 Task: Create a sub task System Test and UAT for the task  Create a new online platform for online music streaming in the project ApexTech , assign it to team member softage.4@softage.net and update the status of the sub task to  Off Track , set the priority of the sub task to High
Action: Mouse moved to (68, 280)
Screenshot: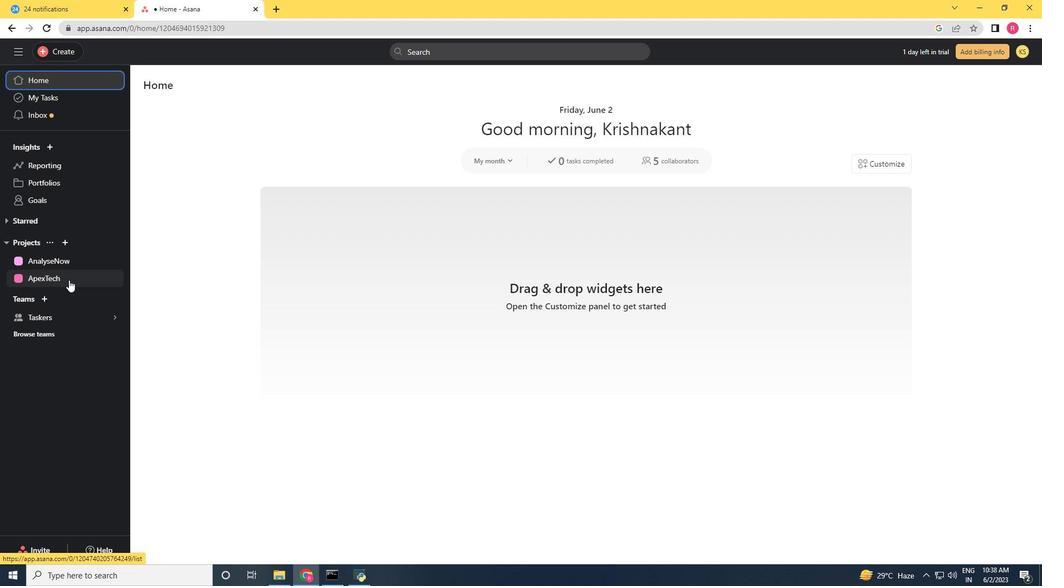 
Action: Mouse pressed left at (68, 280)
Screenshot: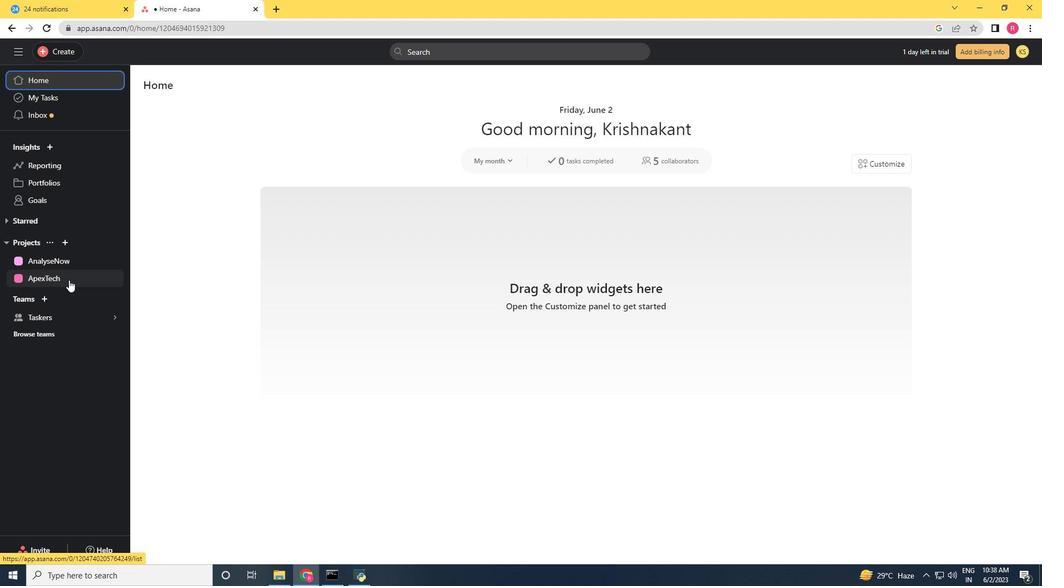 
Action: Mouse moved to (492, 244)
Screenshot: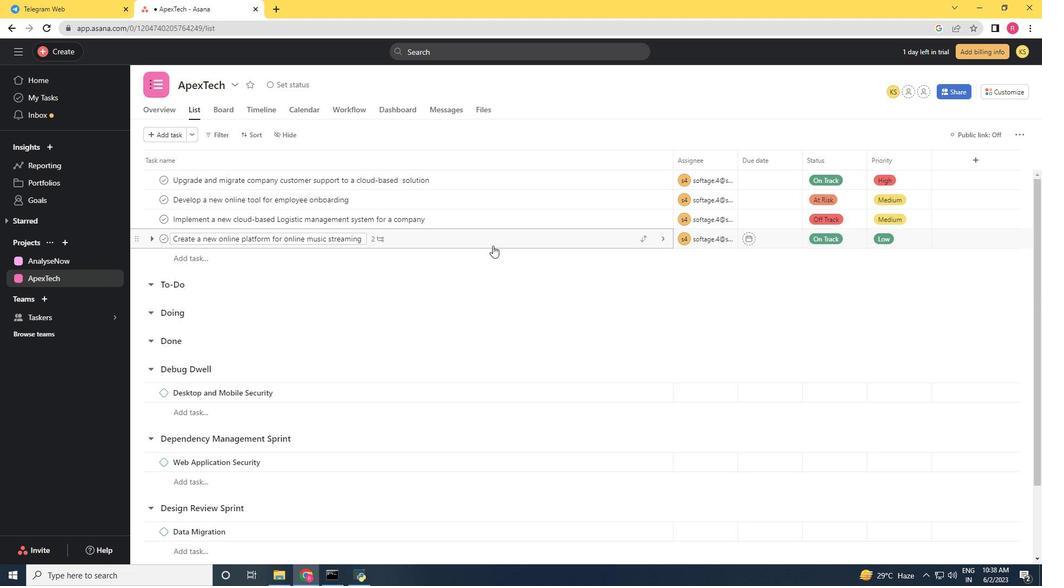 
Action: Mouse pressed left at (492, 244)
Screenshot: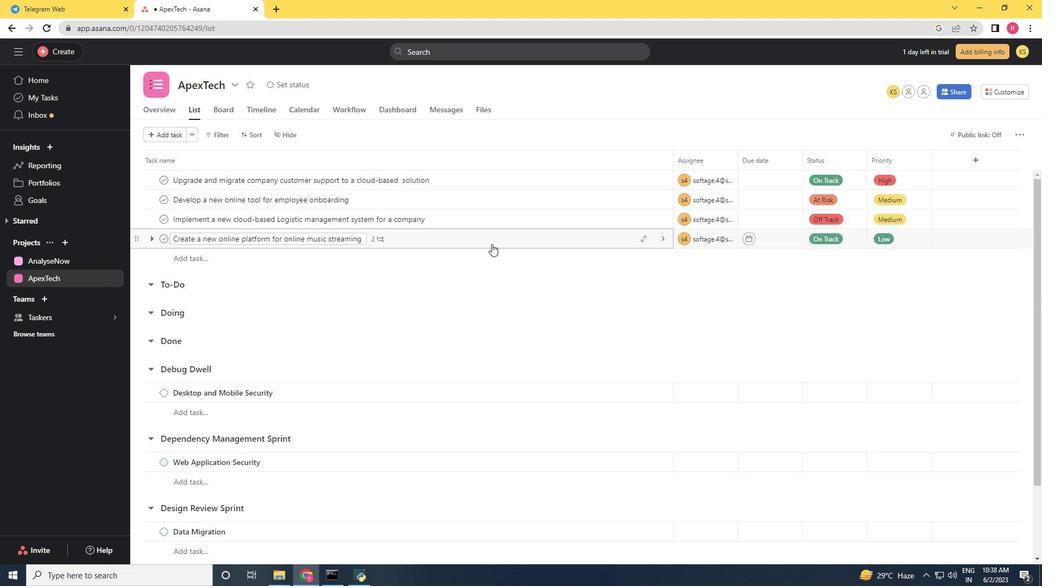 
Action: Mouse moved to (773, 361)
Screenshot: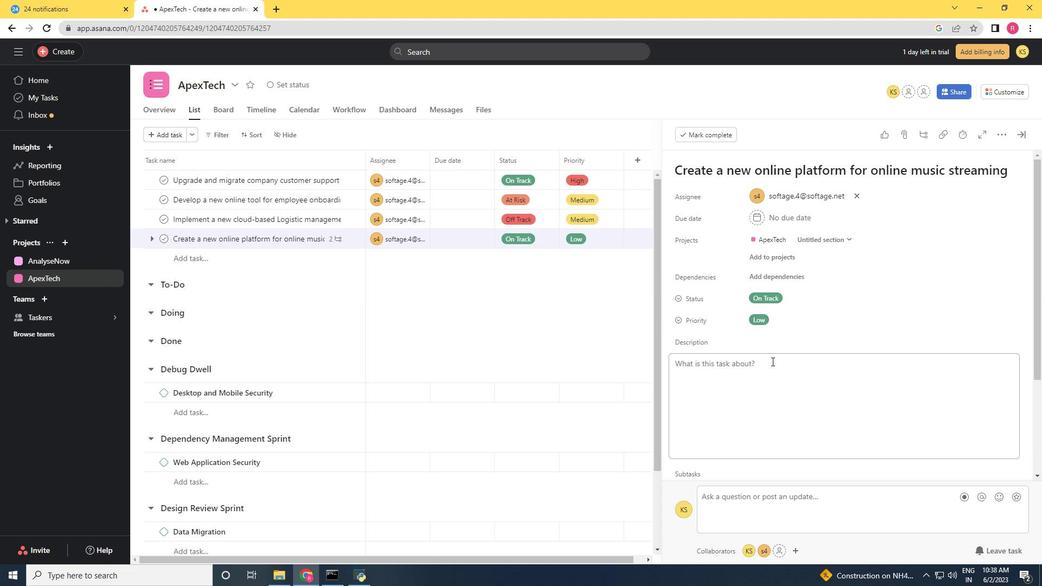 
Action: Mouse scrolled (773, 360) with delta (0, 0)
Screenshot: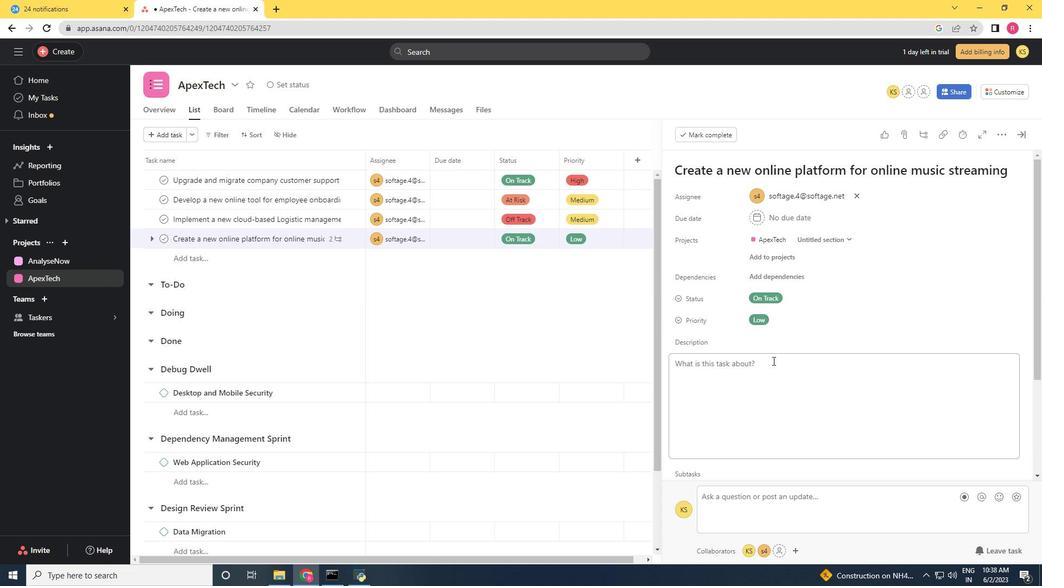 
Action: Mouse scrolled (773, 360) with delta (0, 0)
Screenshot: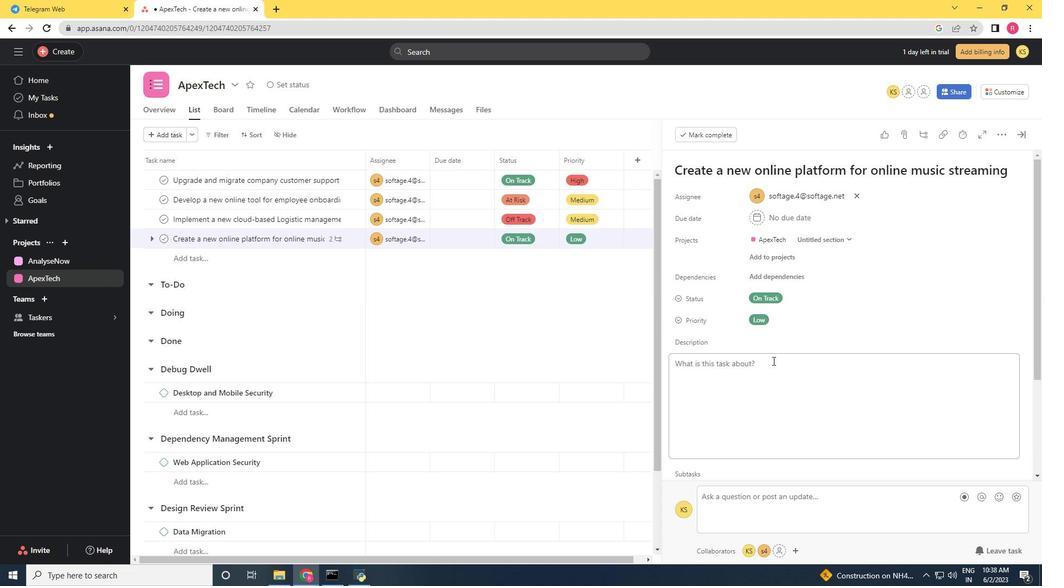 
Action: Mouse scrolled (773, 360) with delta (0, 0)
Screenshot: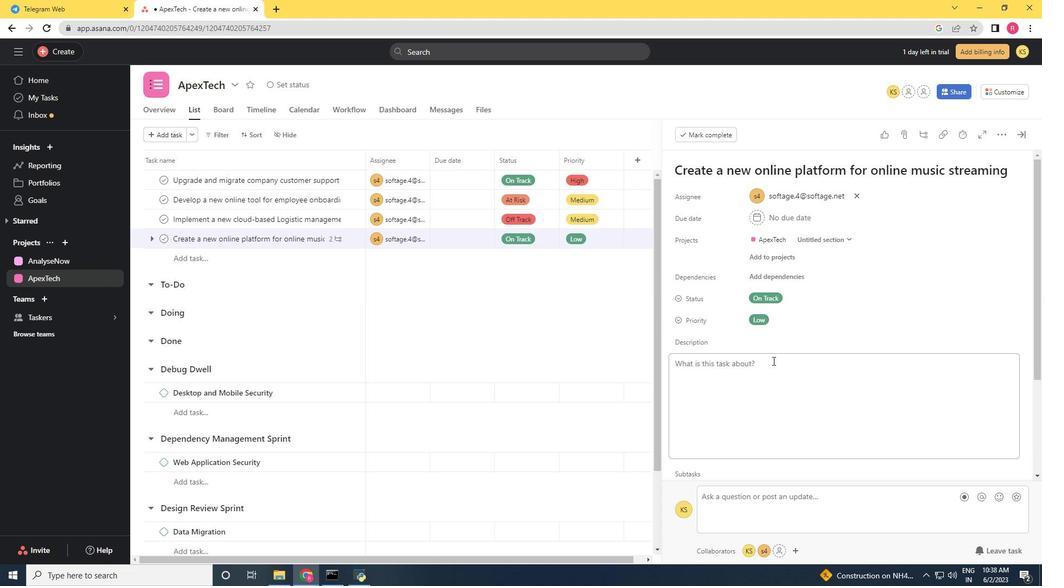 
Action: Mouse scrolled (773, 360) with delta (0, 0)
Screenshot: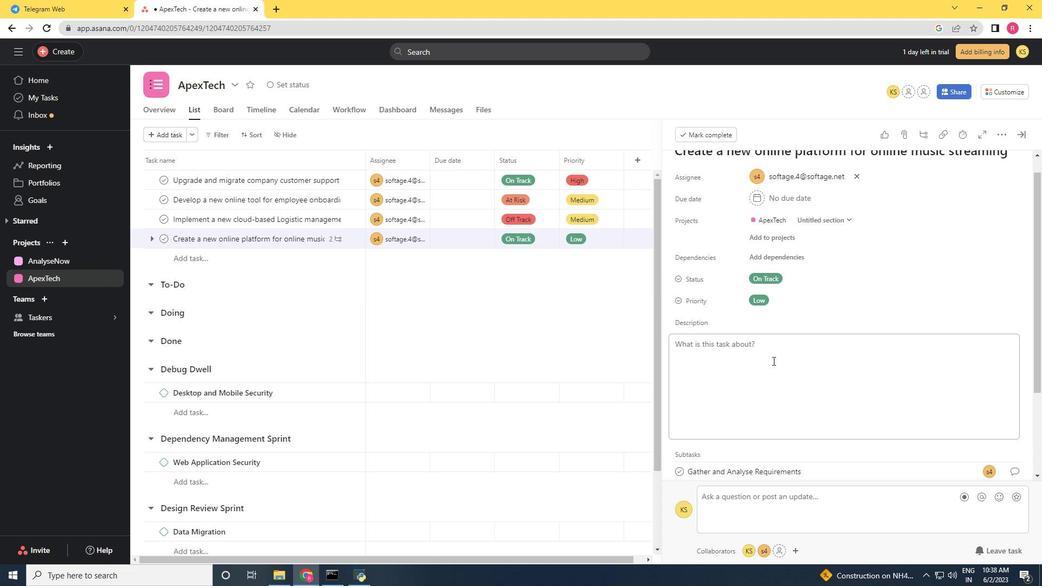 
Action: Mouse moved to (707, 391)
Screenshot: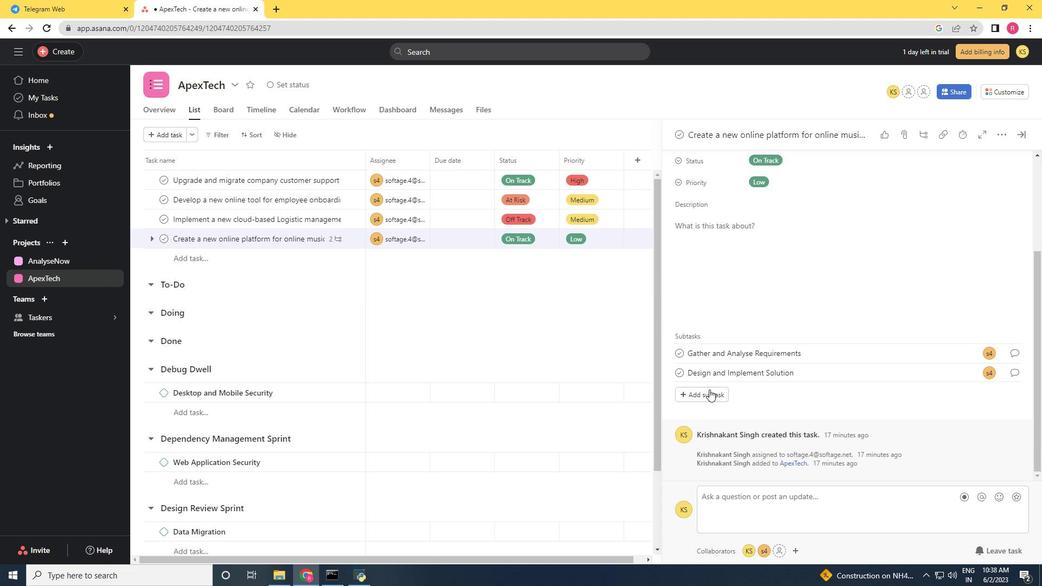
Action: Mouse pressed left at (707, 391)
Screenshot: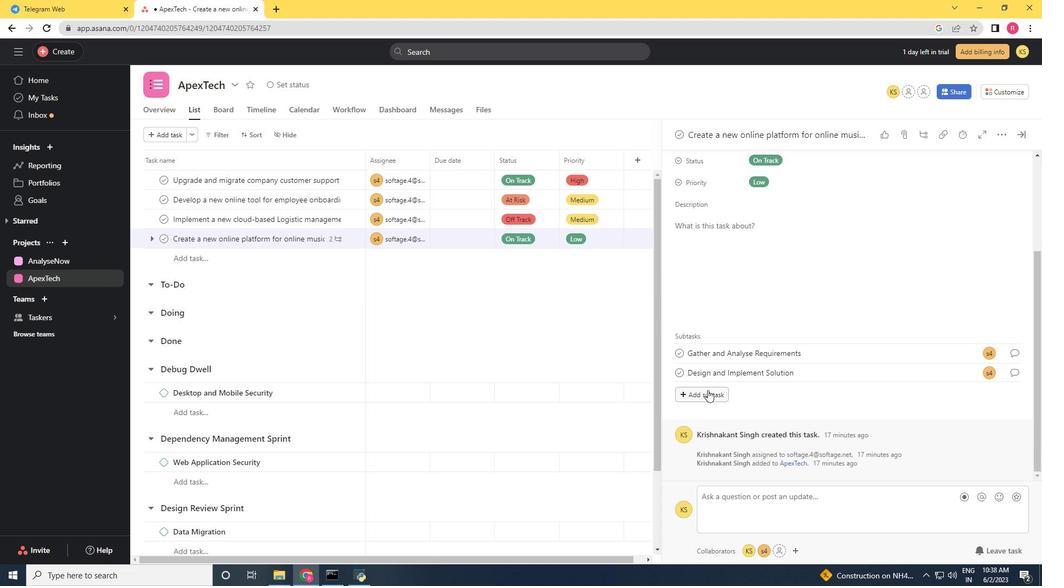 
Action: Mouse moved to (657, 424)
Screenshot: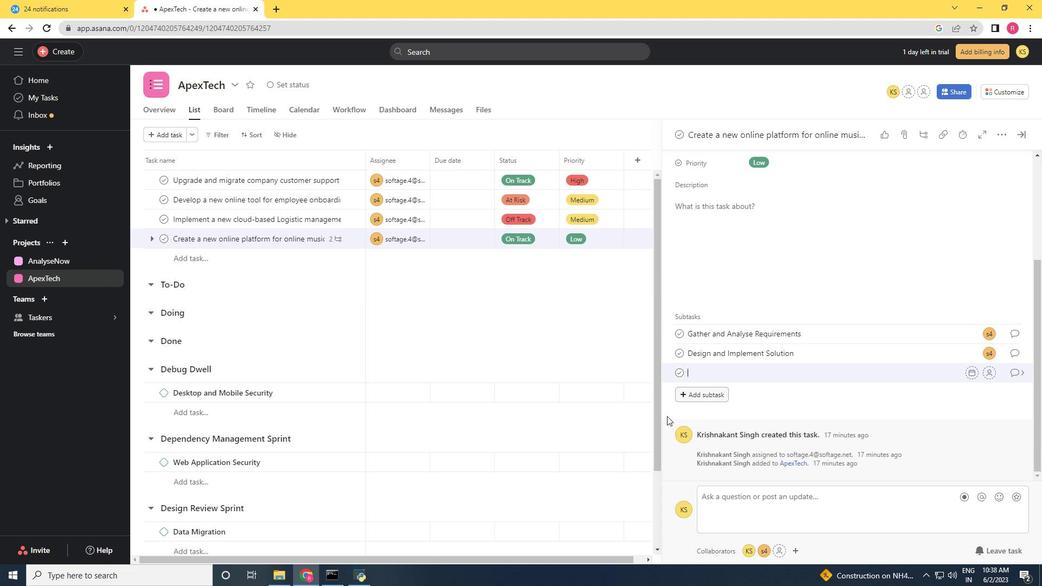 
Action: Key pressed <Key.shift><Key.shift><Key.shift><Key.shift><Key.shift><Key.shift>System<Key.space><Key.shift>Test<Key.space>and<Key.space><Key.shift><Key.shift>U<Key.shift>AT<Key.space><Key.shift><Key.shift><Key.shift><Key.shift><Key.shift><Key.shift><Key.shift><Key.shift><Key.shift><Key.shift><Key.shift><Key.shift><Key.shift><Key.shift><Key.shift><Key.shift><Key.shift><Key.shift><Key.shift><Key.shift><Key.shift><Key.shift>For<Key.space><Key.backspace><Key.backspace><Key.backspace><Key.backspace>
Screenshot: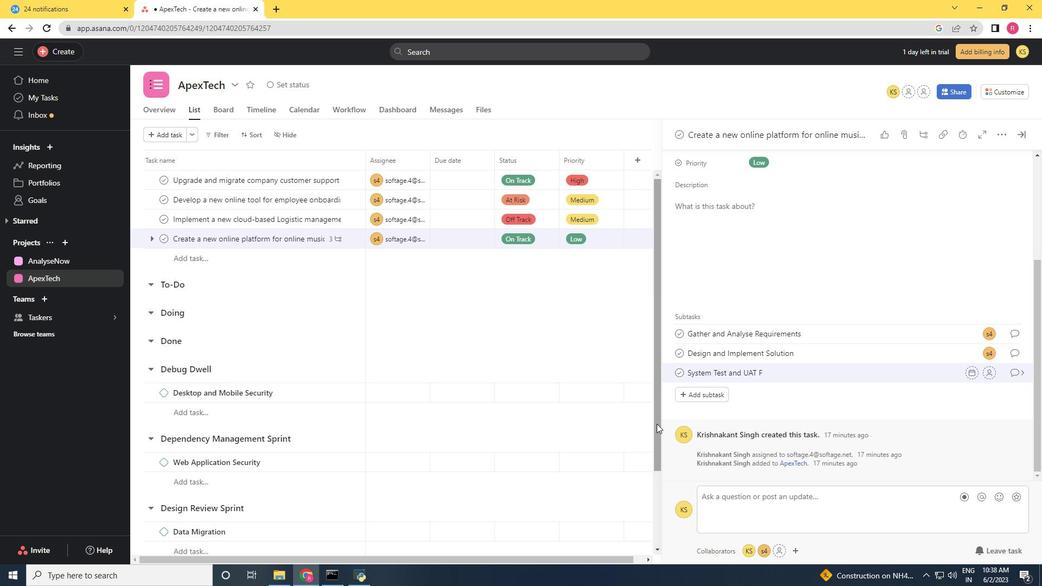 
Action: Mouse moved to (993, 376)
Screenshot: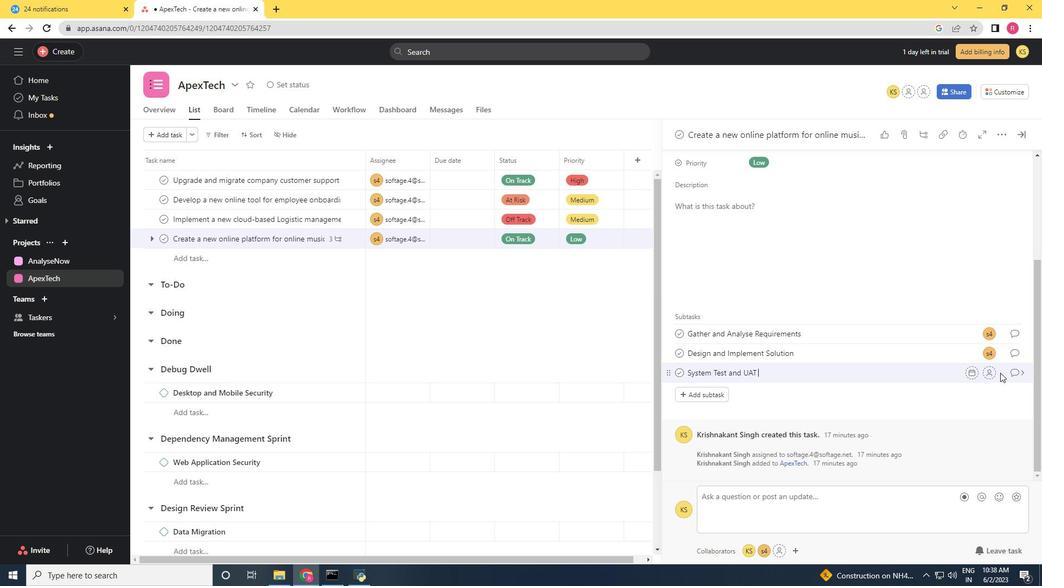 
Action: Mouse pressed left at (993, 376)
Screenshot: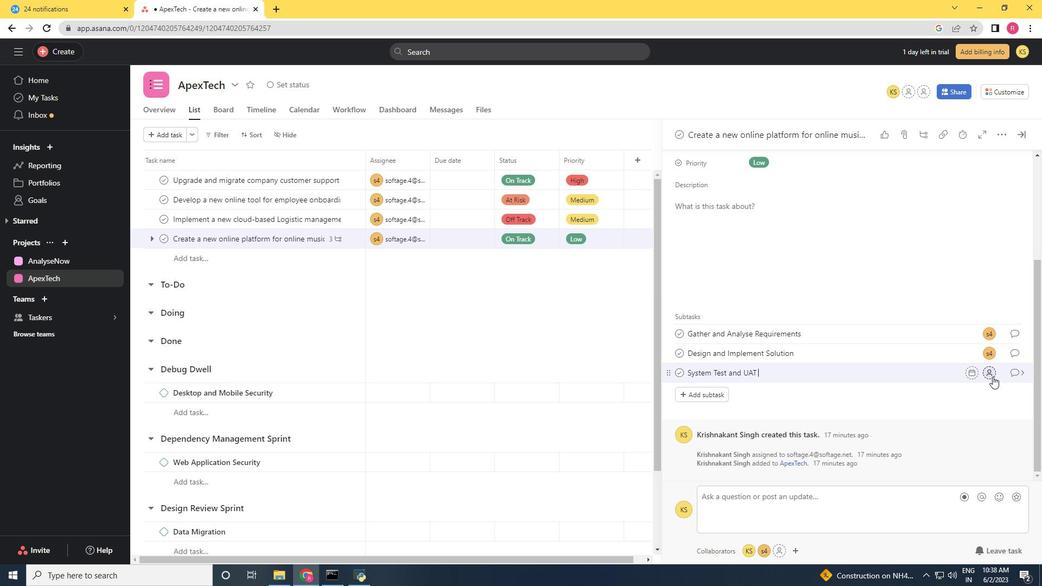 
Action: Mouse moved to (758, 500)
Screenshot: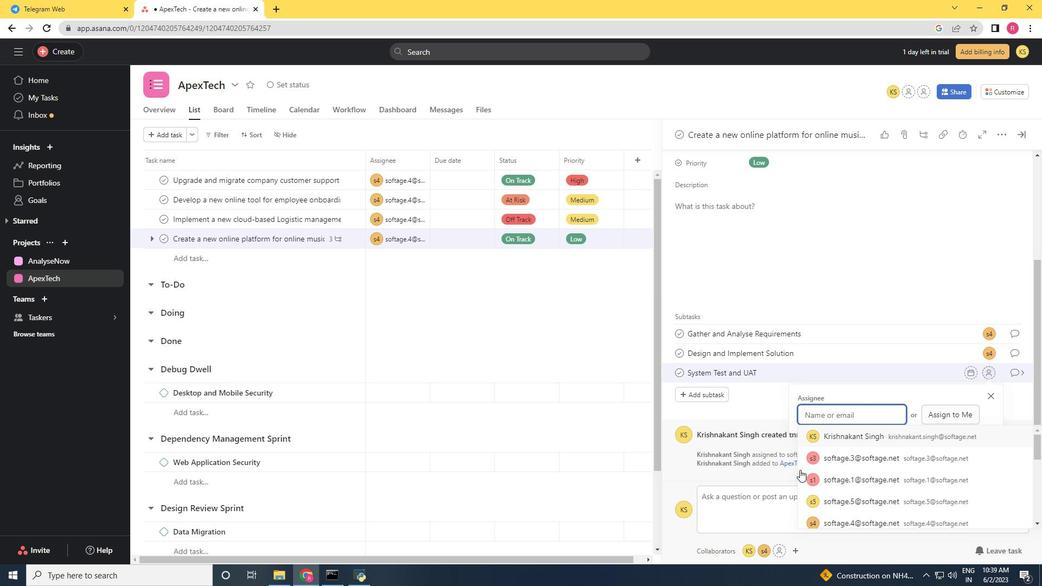 
Action: Key pressed softage.4<Key.shift>@softage.net
Screenshot: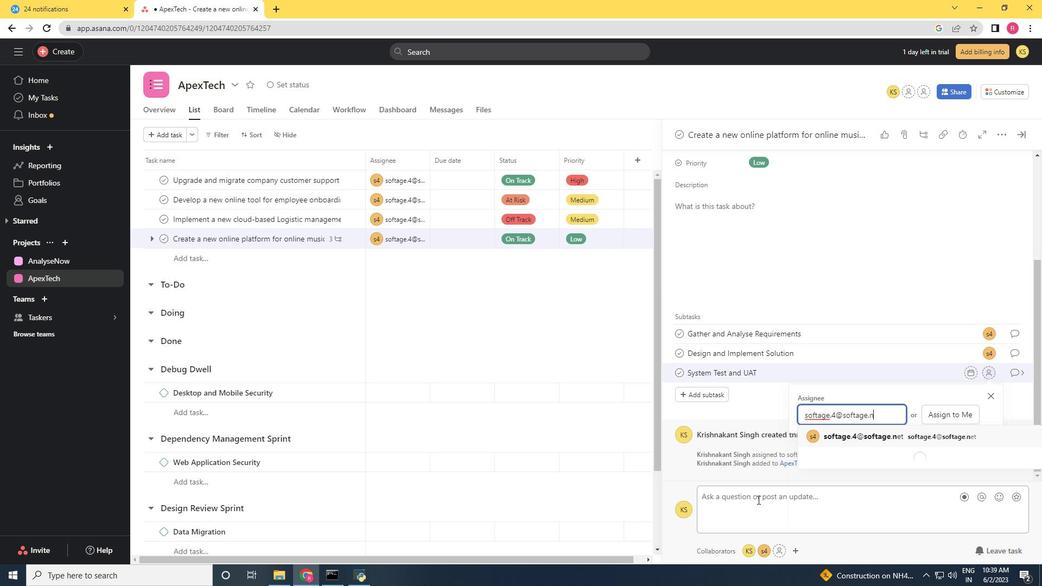 
Action: Mouse moved to (845, 436)
Screenshot: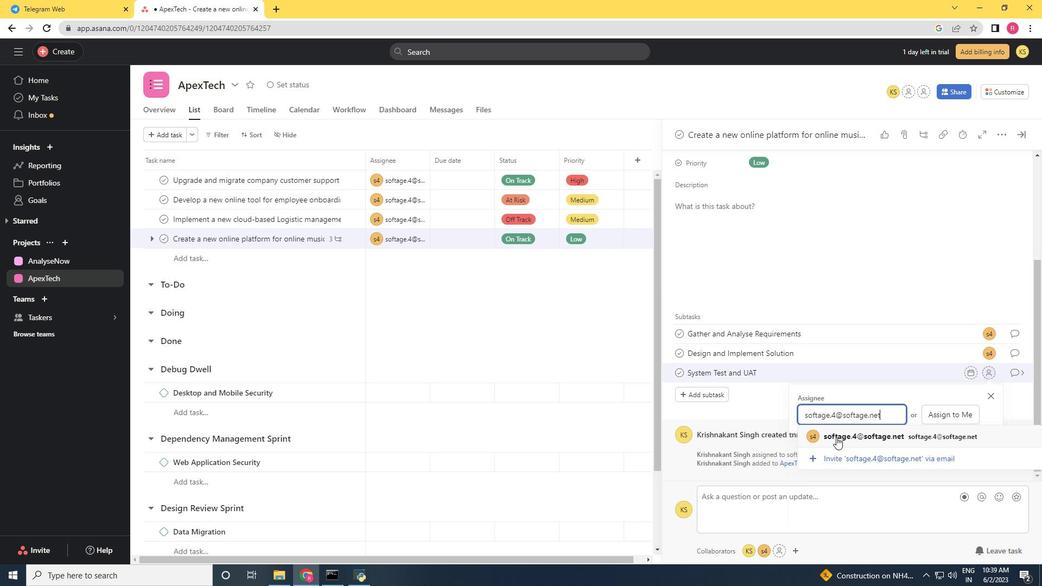 
Action: Mouse pressed left at (845, 436)
Screenshot: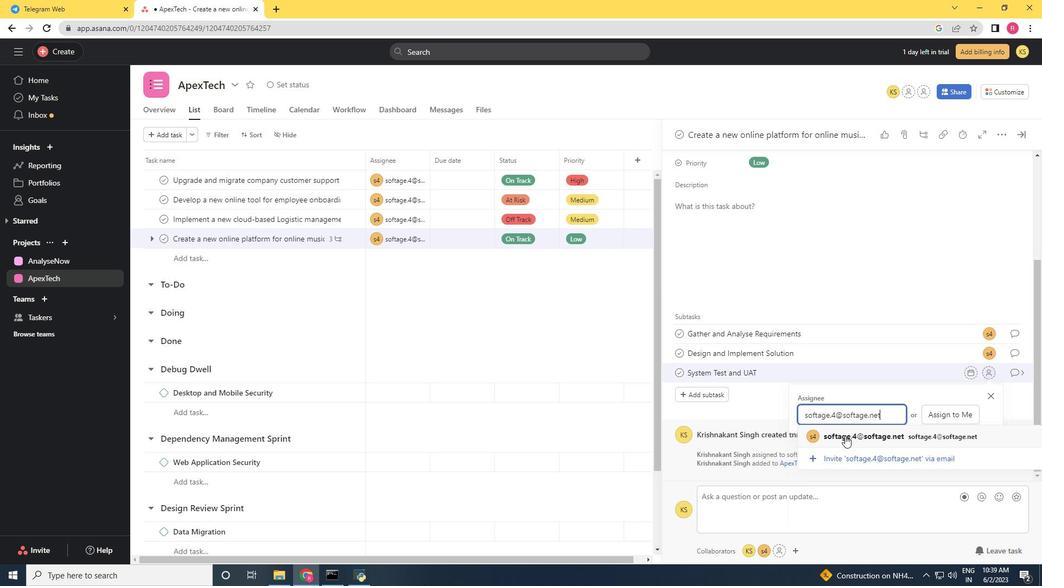 
Action: Mouse moved to (1018, 371)
Screenshot: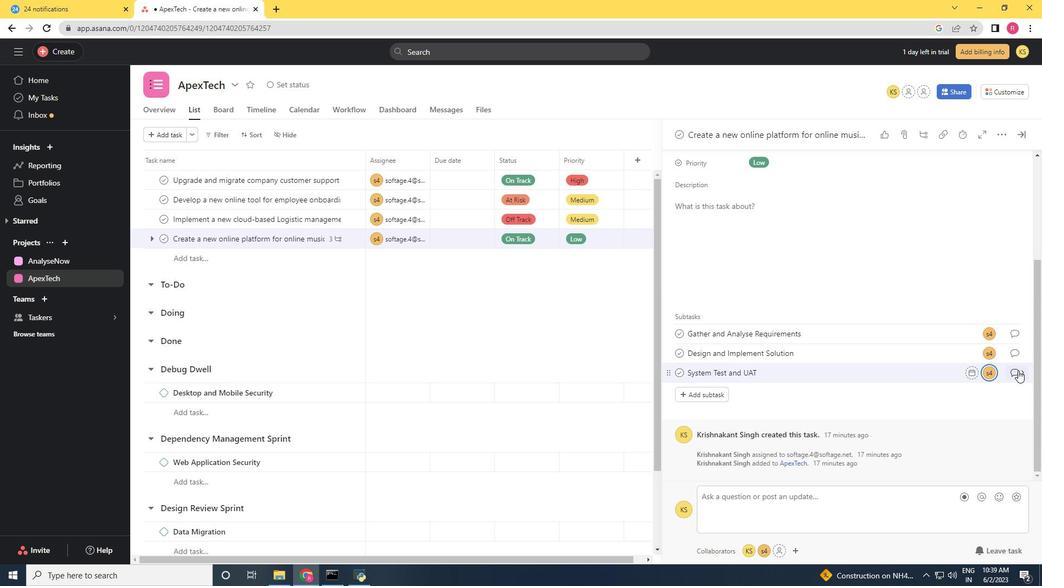 
Action: Mouse pressed left at (1018, 371)
Screenshot: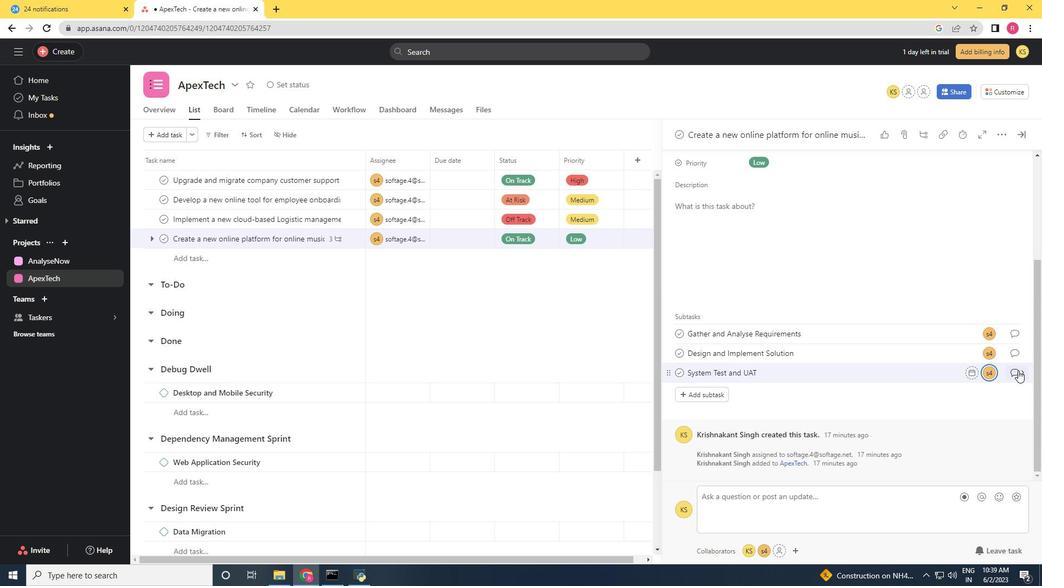 
Action: Mouse moved to (726, 291)
Screenshot: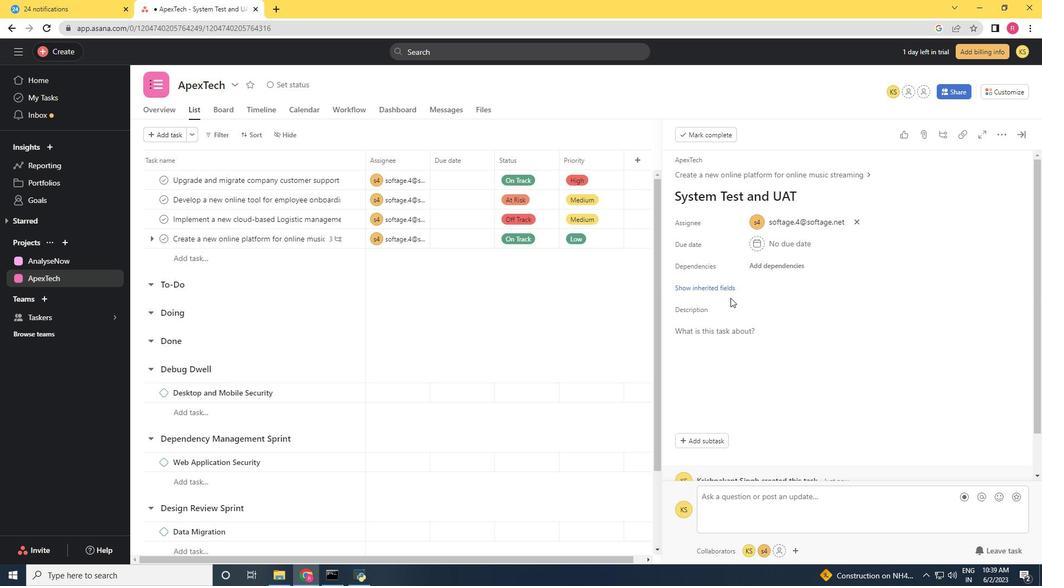 
Action: Mouse pressed left at (726, 291)
Screenshot: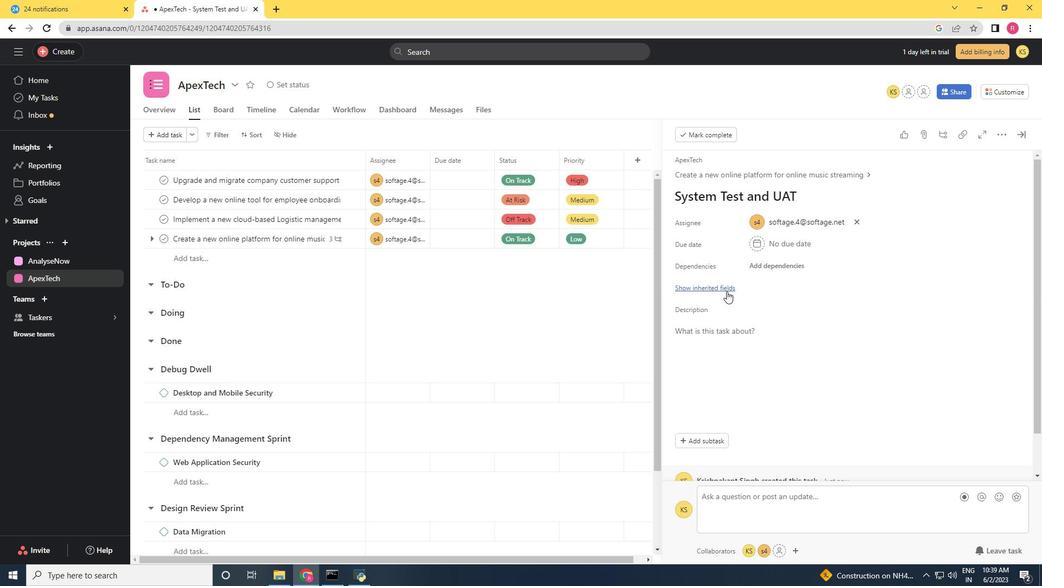
Action: Mouse moved to (750, 305)
Screenshot: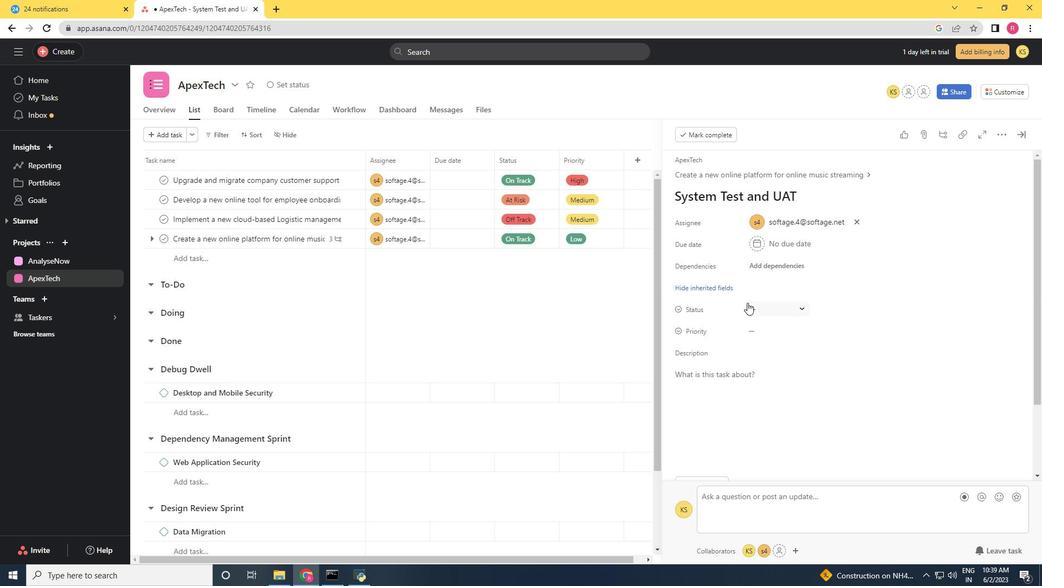 
Action: Mouse pressed left at (750, 305)
Screenshot: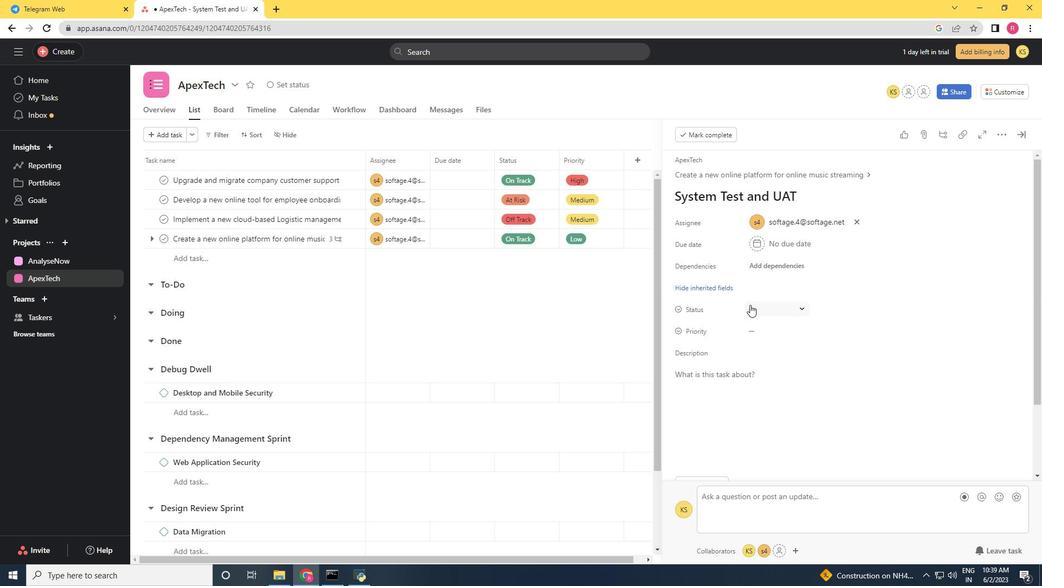 
Action: Mouse moved to (794, 363)
Screenshot: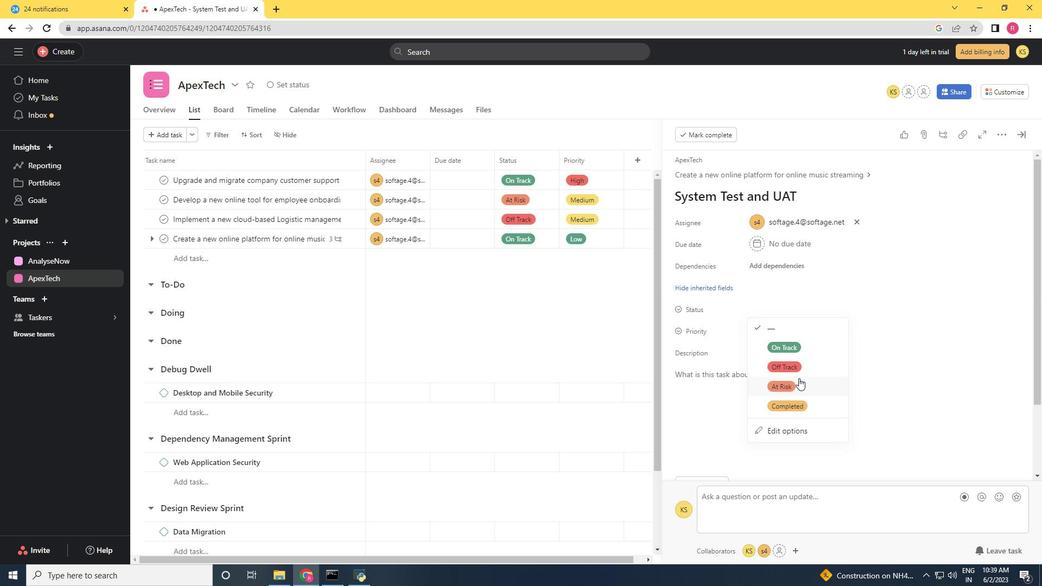
Action: Mouse pressed left at (794, 363)
Screenshot: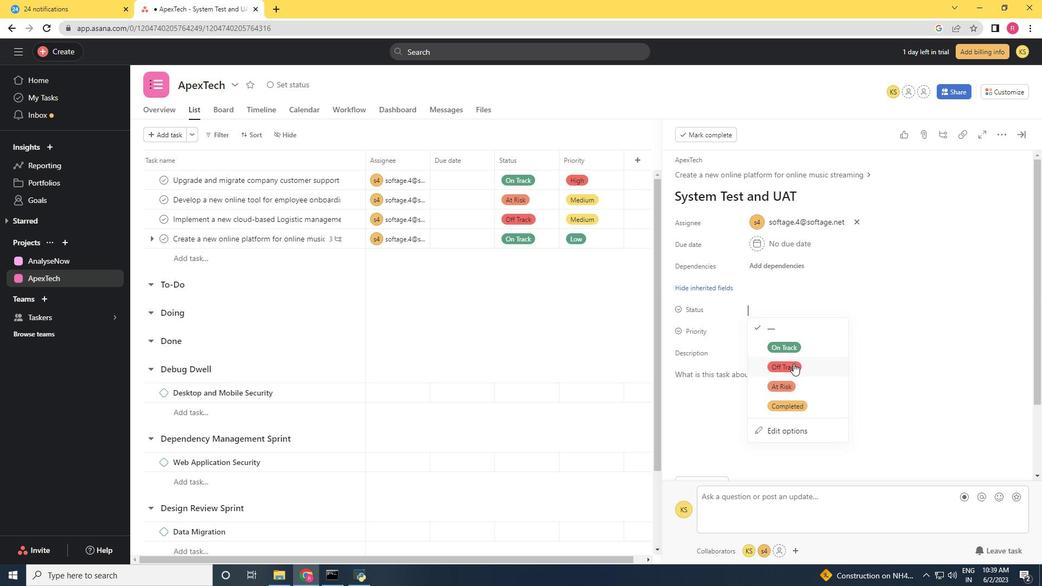 
Action: Mouse moved to (766, 335)
Screenshot: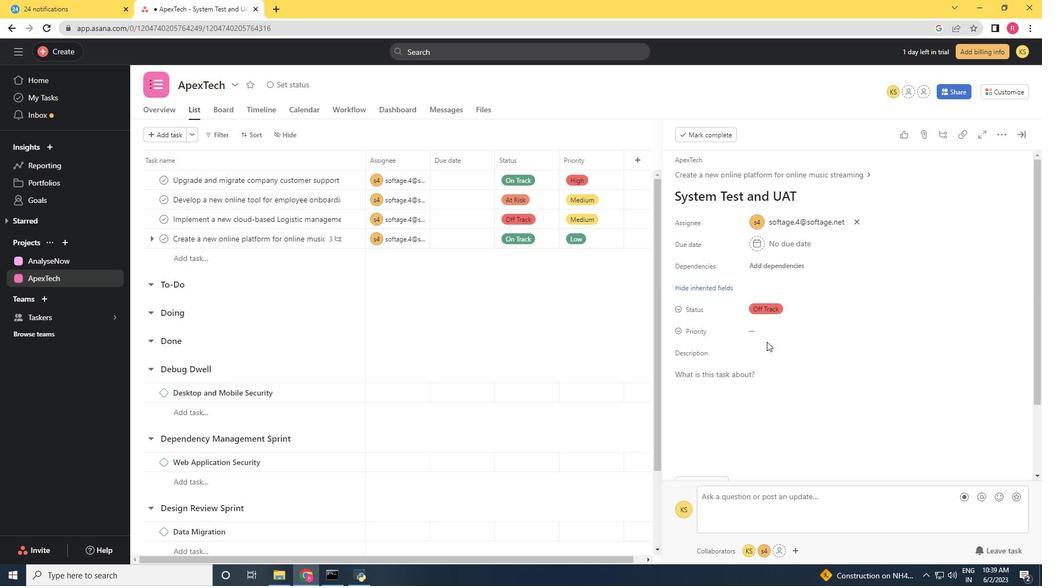 
Action: Mouse pressed left at (766, 335)
Screenshot: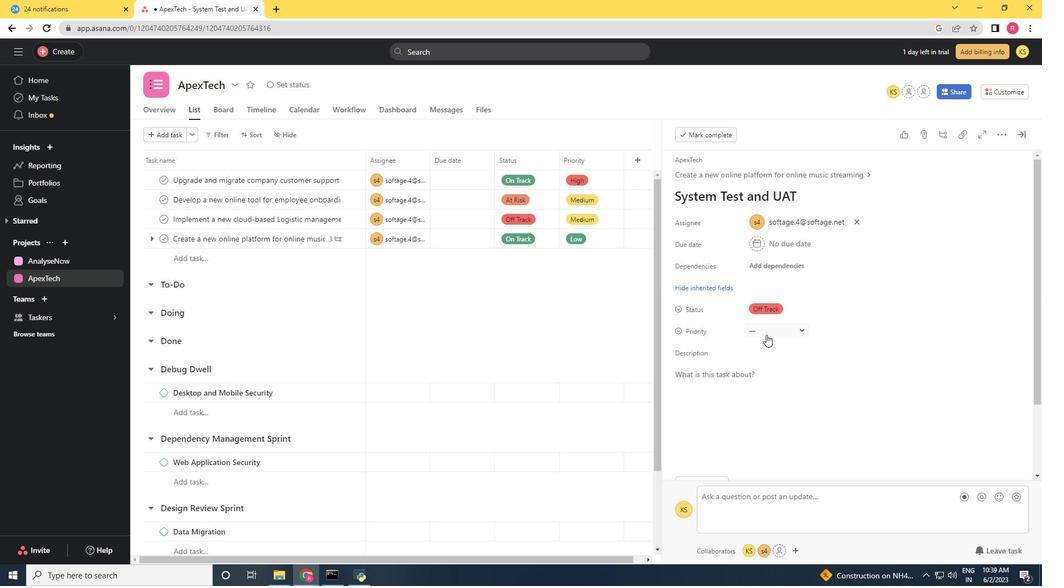 
Action: Mouse moved to (782, 368)
Screenshot: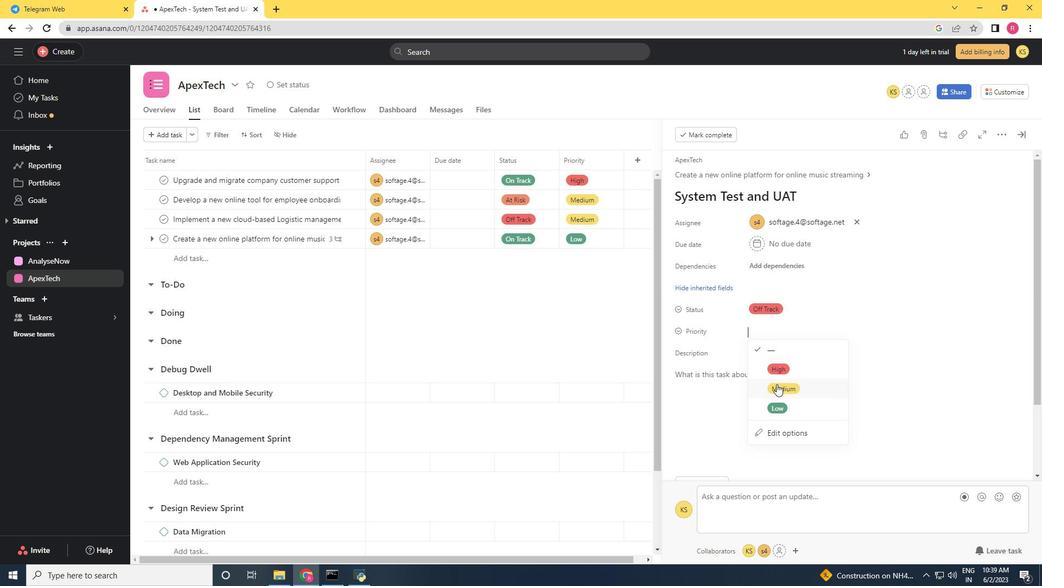
Action: Mouse pressed left at (782, 368)
Screenshot: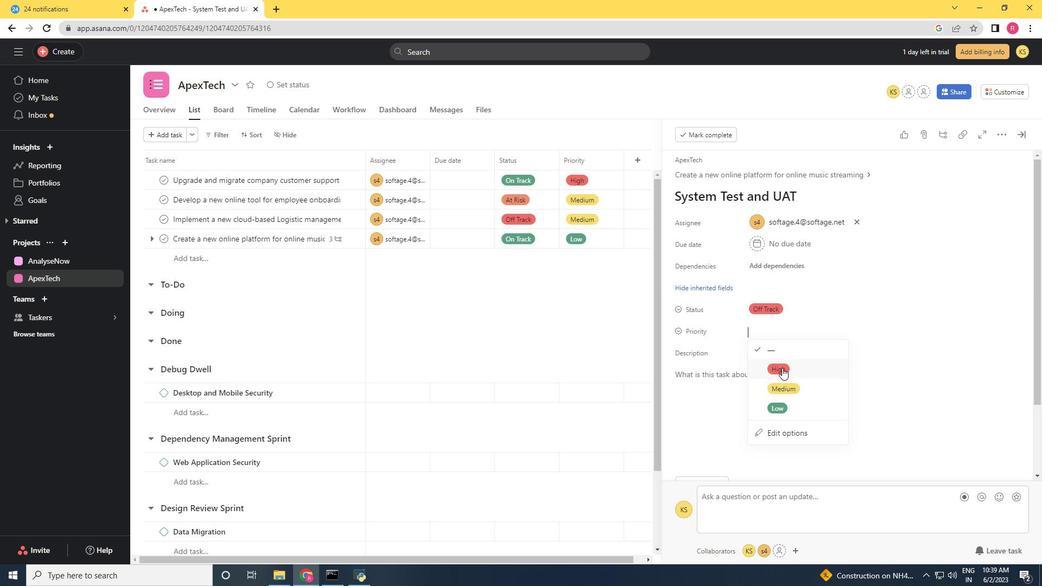 
Action: Mouse moved to (757, 384)
Screenshot: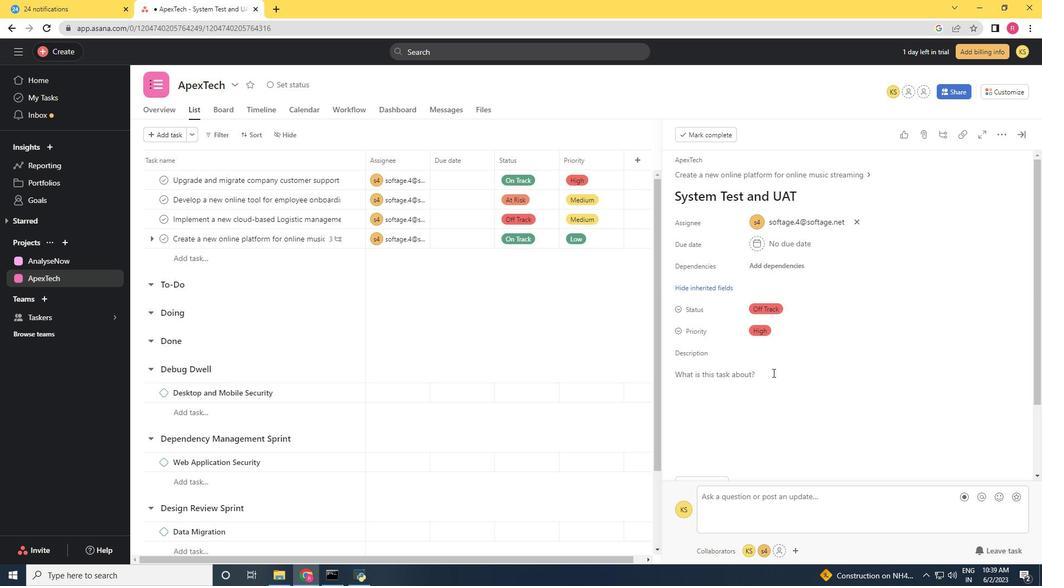
